Task: Add the task  Implement a new cloud-based facilities management system for a company to the section Internationalization Sprint in the project BoostTech and add a Due Date to the respective task as 2024/01/06
Action: Mouse moved to (487, 378)
Screenshot: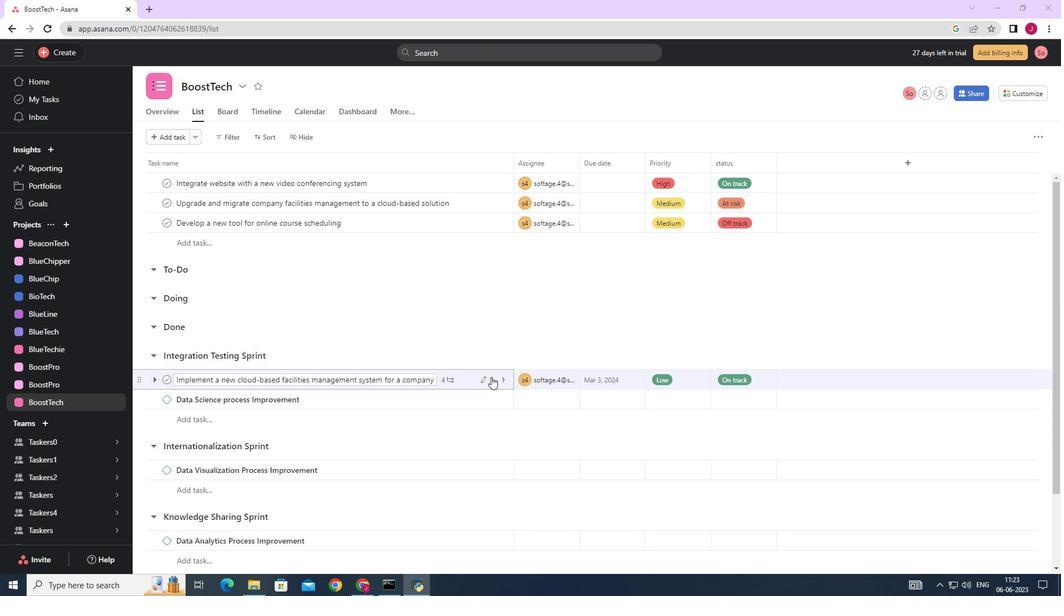 
Action: Mouse pressed left at (487, 378)
Screenshot: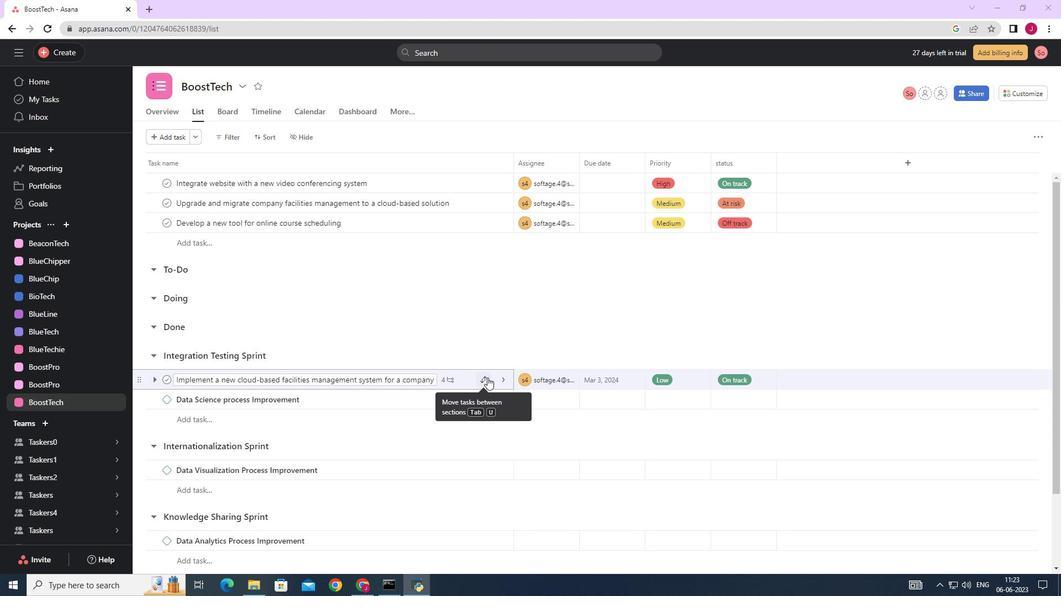 
Action: Mouse moved to (447, 314)
Screenshot: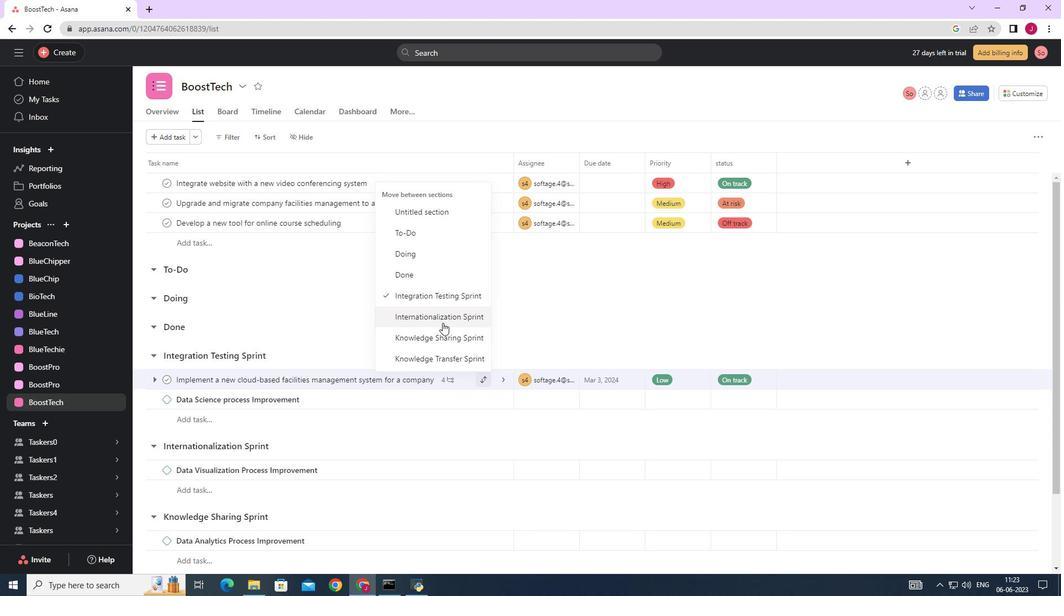 
Action: Mouse pressed left at (447, 314)
Screenshot: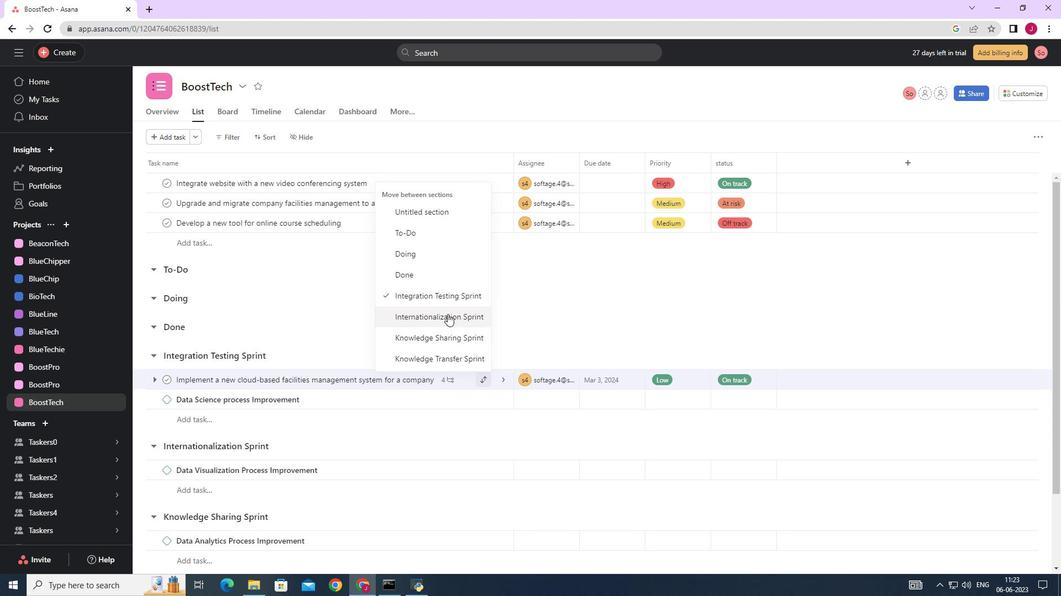 
Action: Mouse moved to (713, 360)
Screenshot: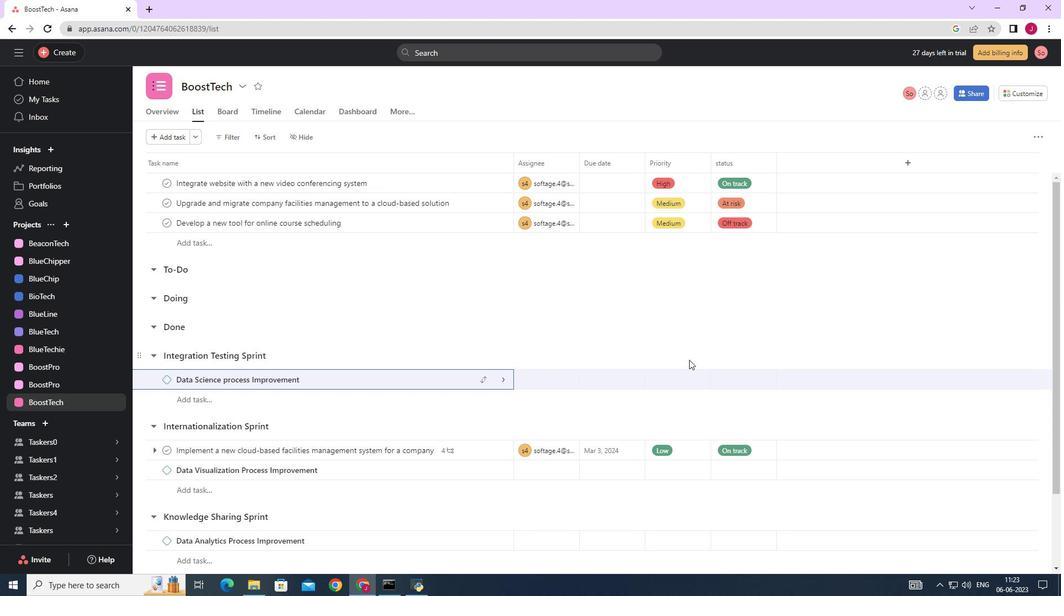
Action: Mouse scrolled (713, 359) with delta (0, 0)
Screenshot: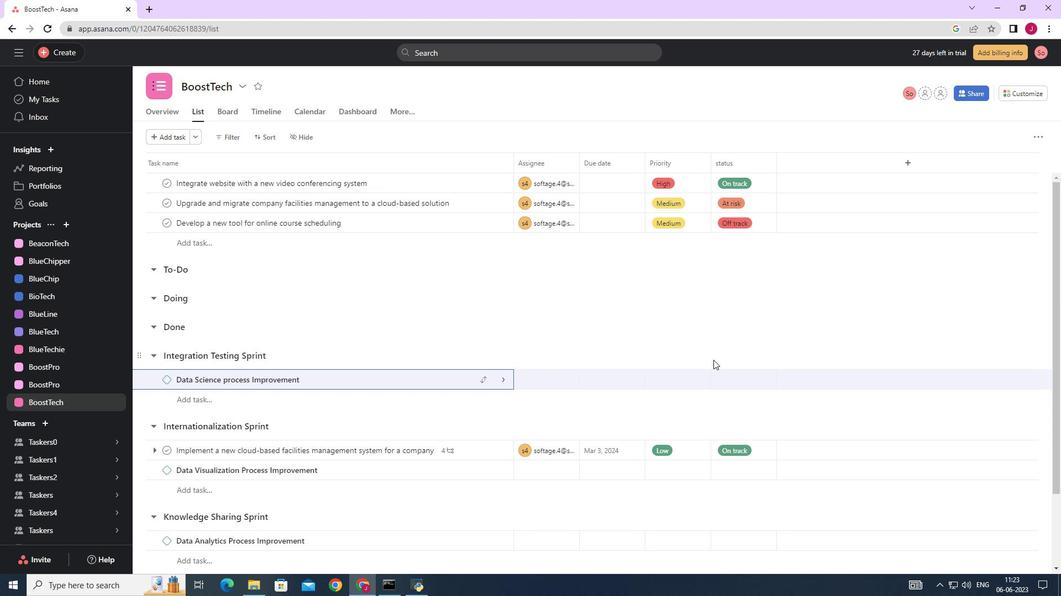 
Action: Mouse scrolled (713, 359) with delta (0, 0)
Screenshot: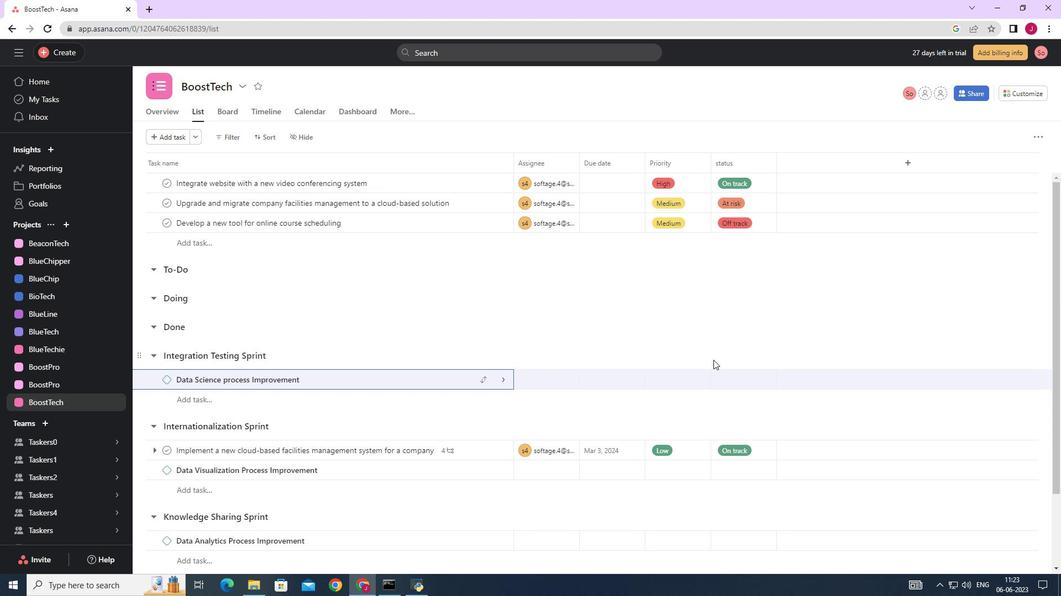 
Action: Mouse scrolled (713, 359) with delta (0, 0)
Screenshot: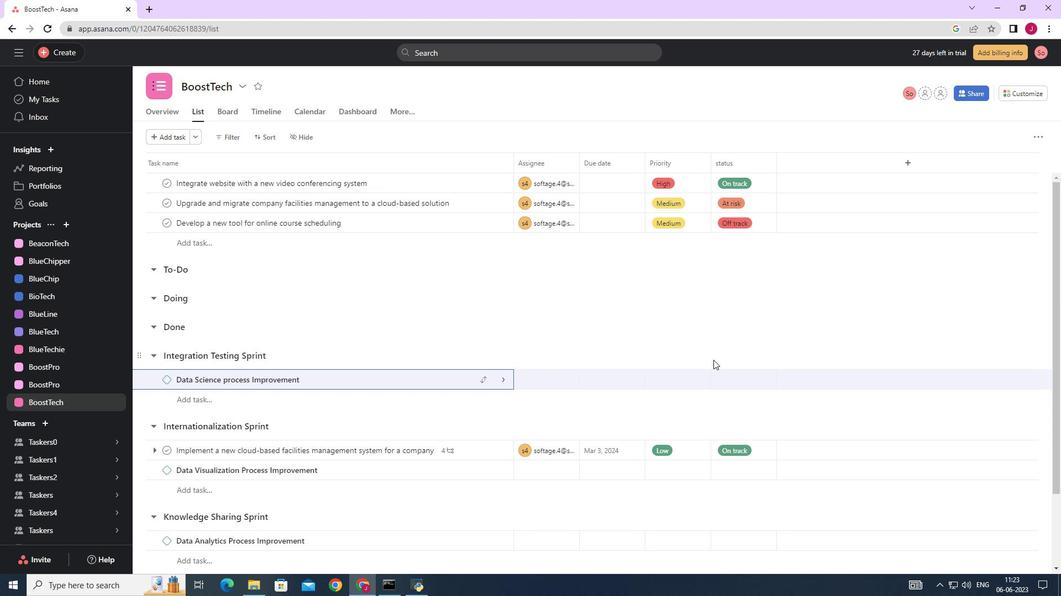 
Action: Mouse moved to (639, 360)
Screenshot: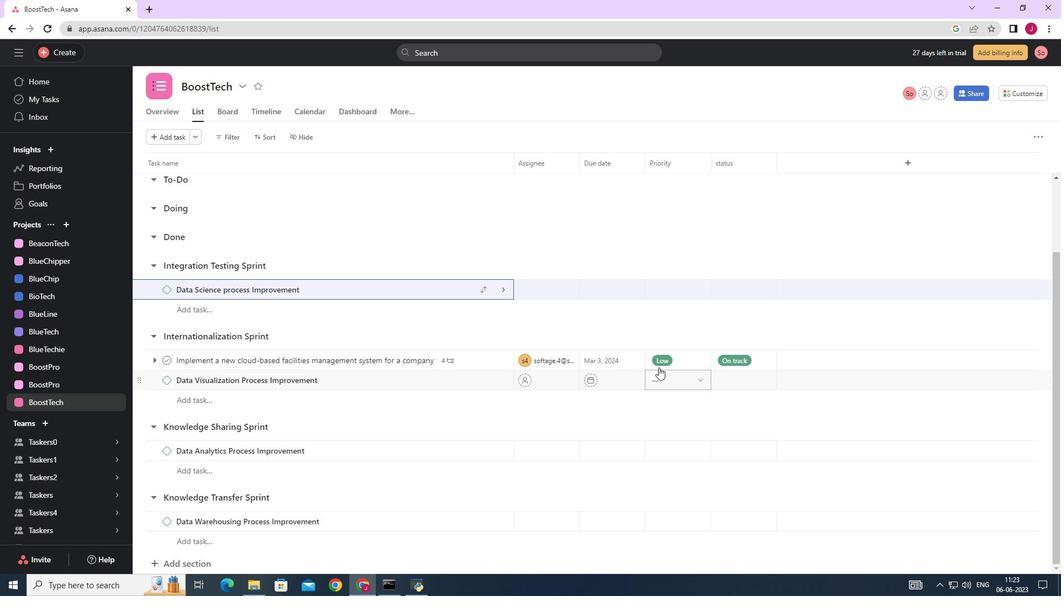
Action: Mouse pressed left at (639, 360)
Screenshot: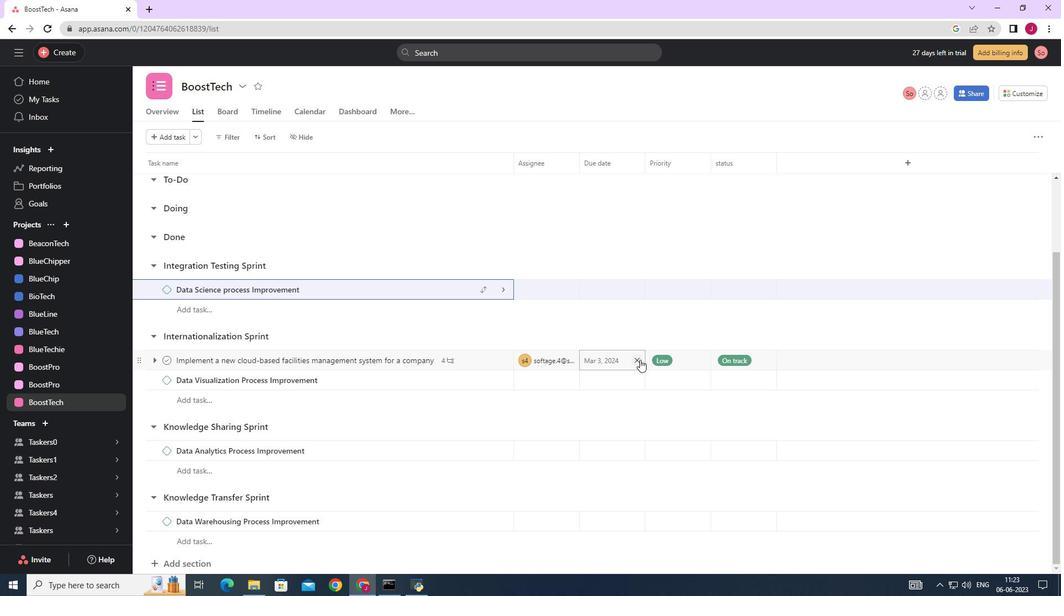 
Action: Mouse moved to (603, 362)
Screenshot: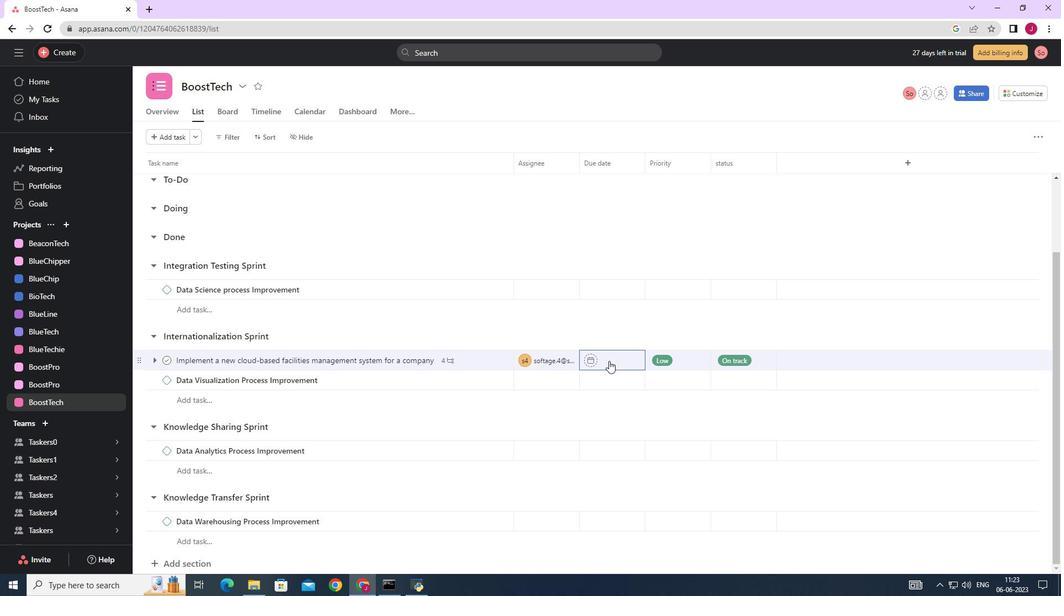 
Action: Mouse pressed left at (603, 362)
Screenshot: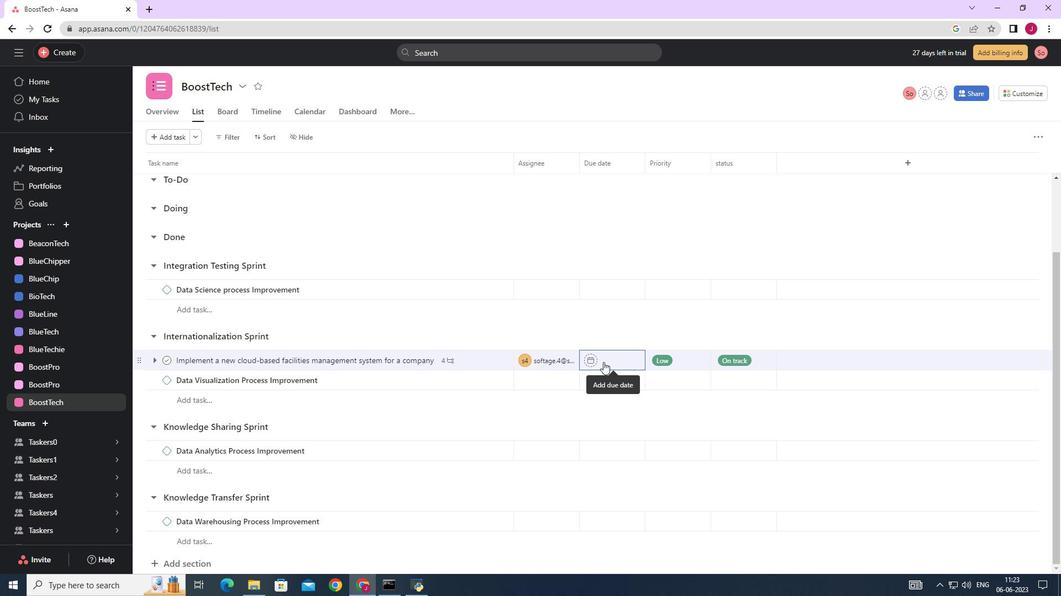 
Action: Mouse moved to (721, 184)
Screenshot: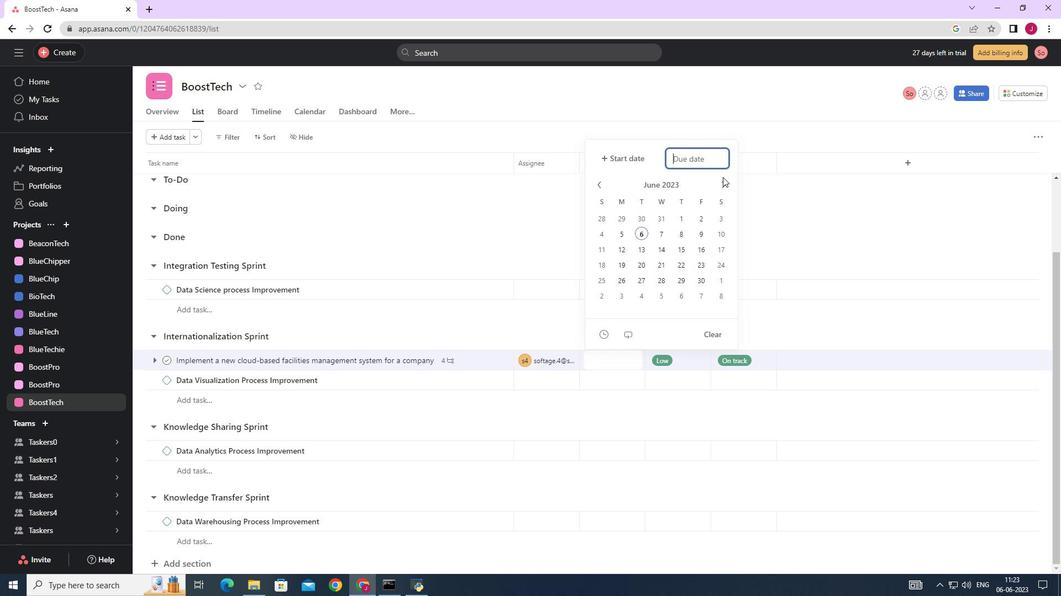 
Action: Mouse pressed left at (721, 184)
Screenshot: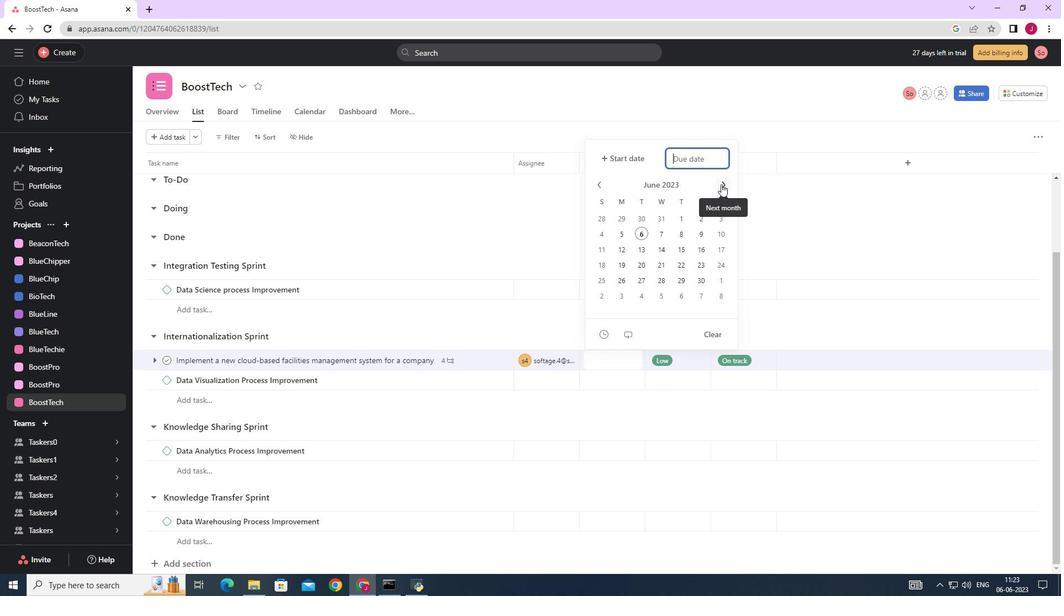 
Action: Mouse pressed left at (721, 184)
Screenshot: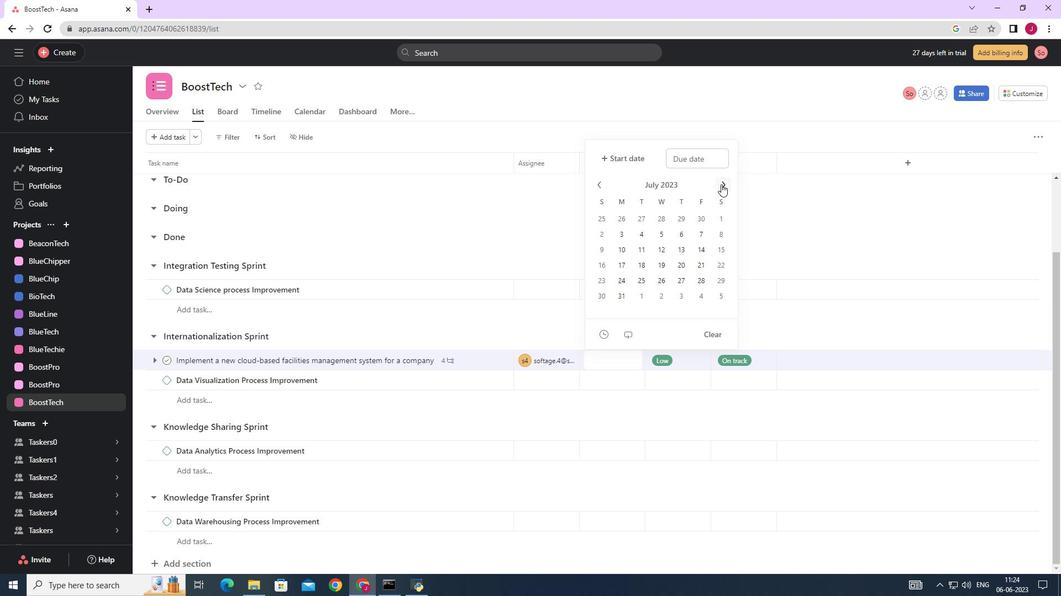 
Action: Mouse pressed left at (721, 184)
Screenshot: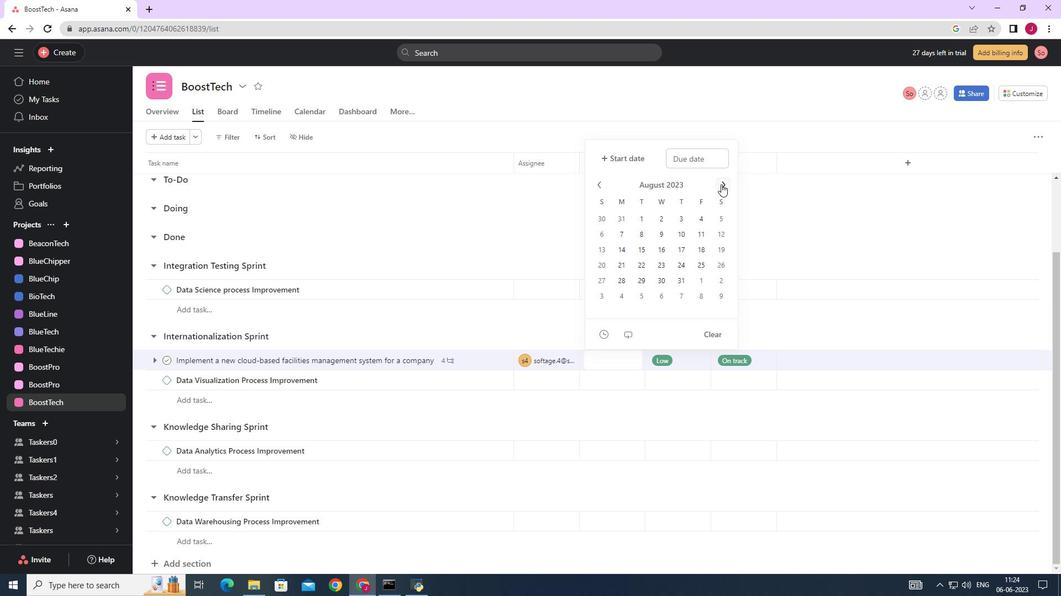 
Action: Mouse pressed left at (721, 184)
Screenshot: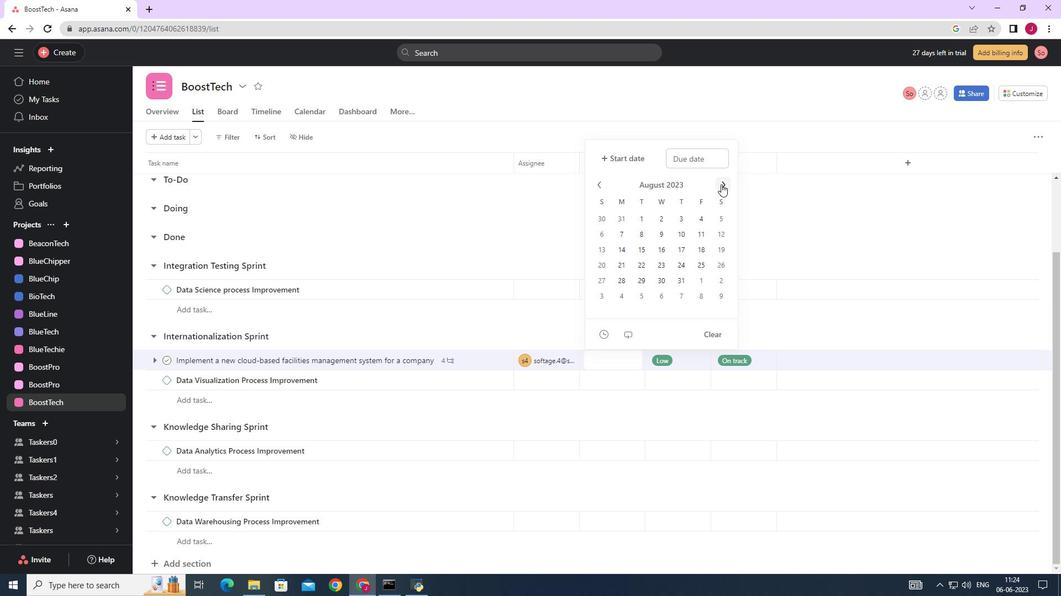 
Action: Mouse pressed left at (721, 184)
Screenshot: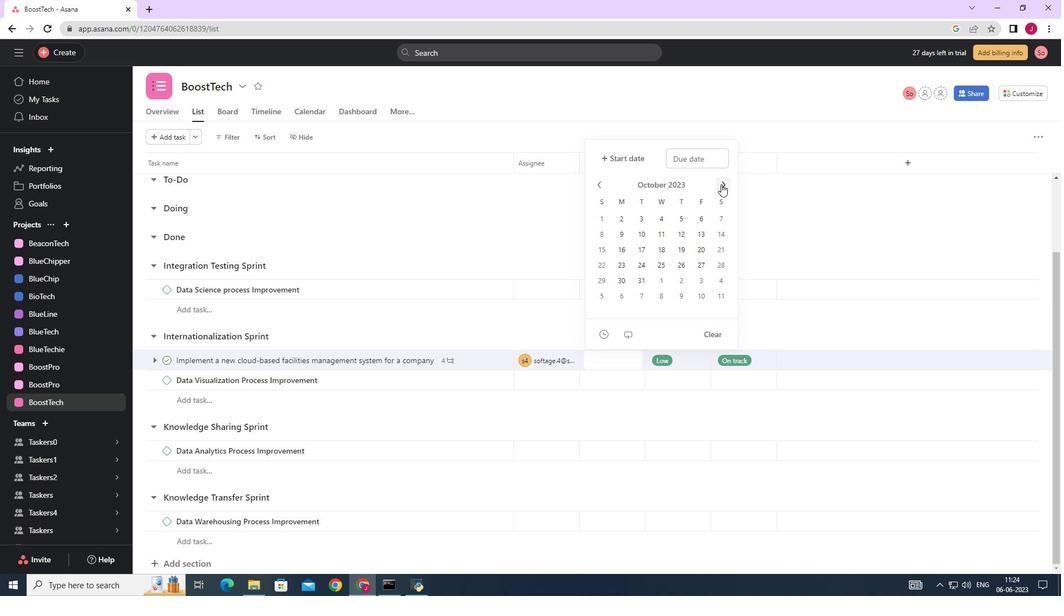 
Action: Mouse pressed left at (721, 184)
Screenshot: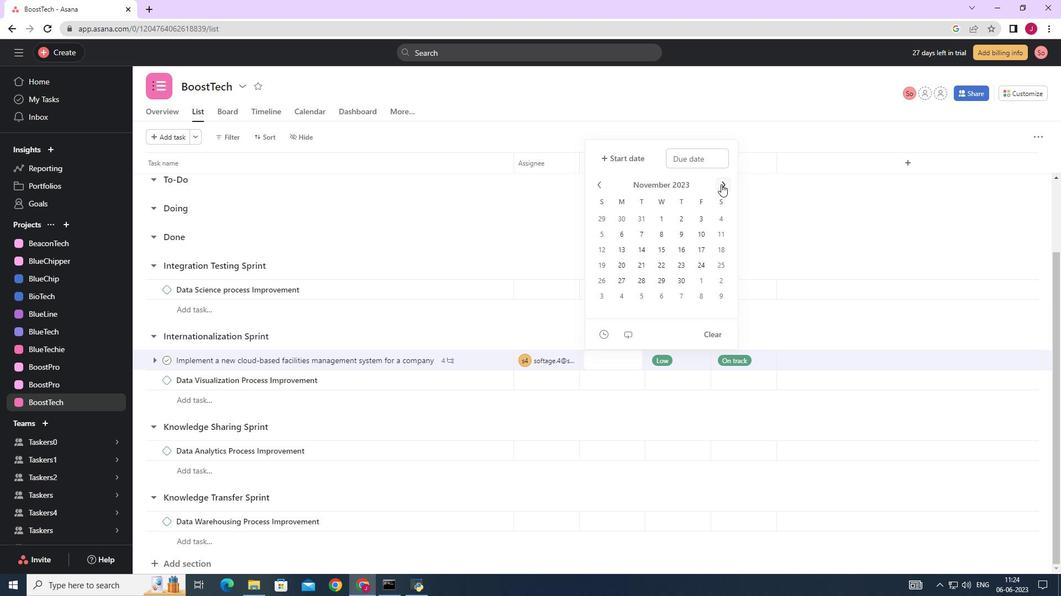 
Action: Mouse pressed left at (721, 184)
Screenshot: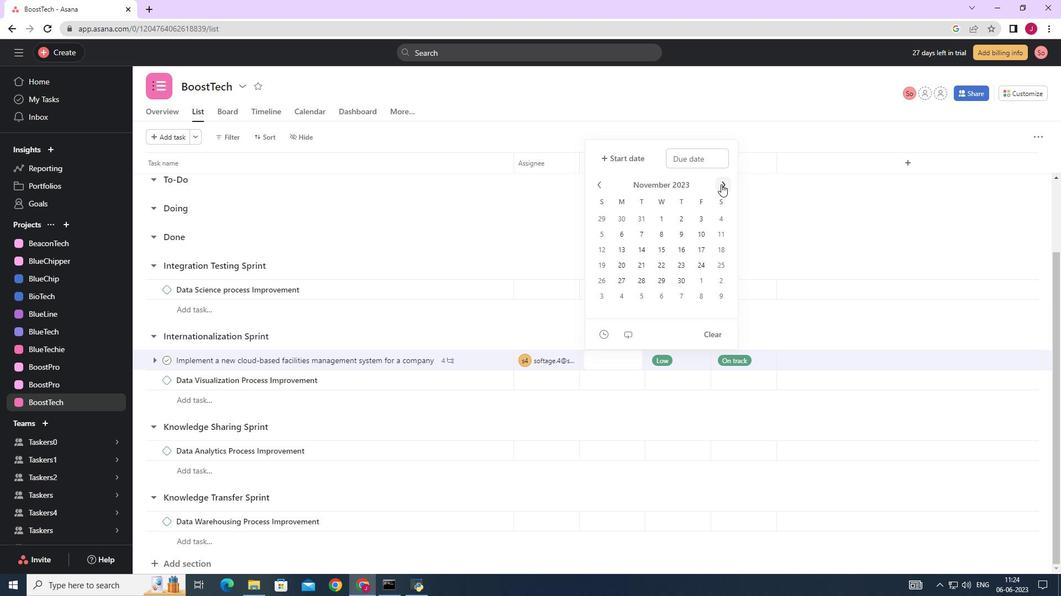 
Action: Mouse moved to (721, 218)
Screenshot: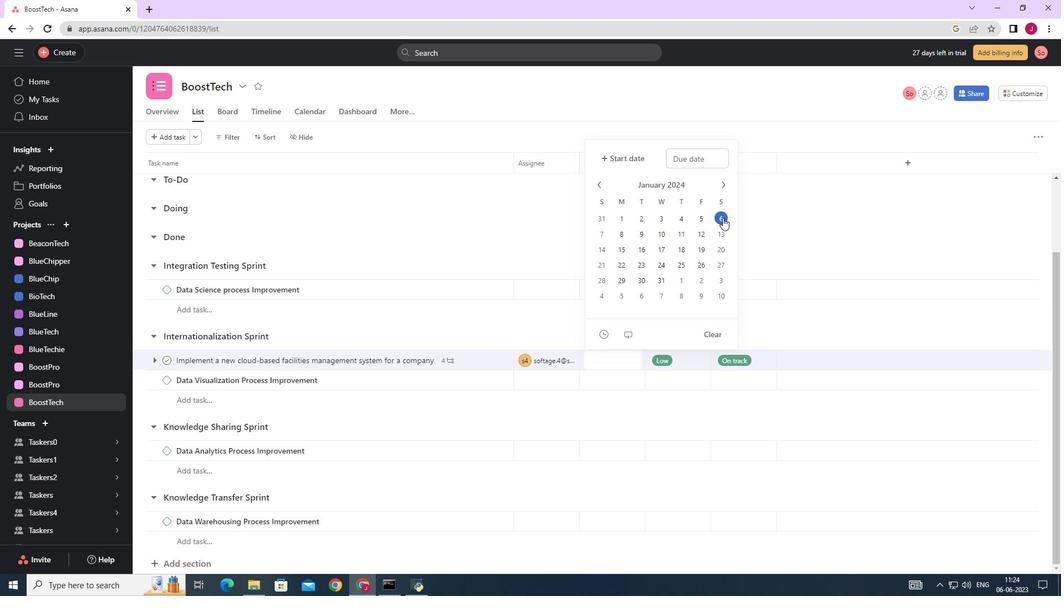 
Action: Mouse pressed left at (721, 218)
Screenshot: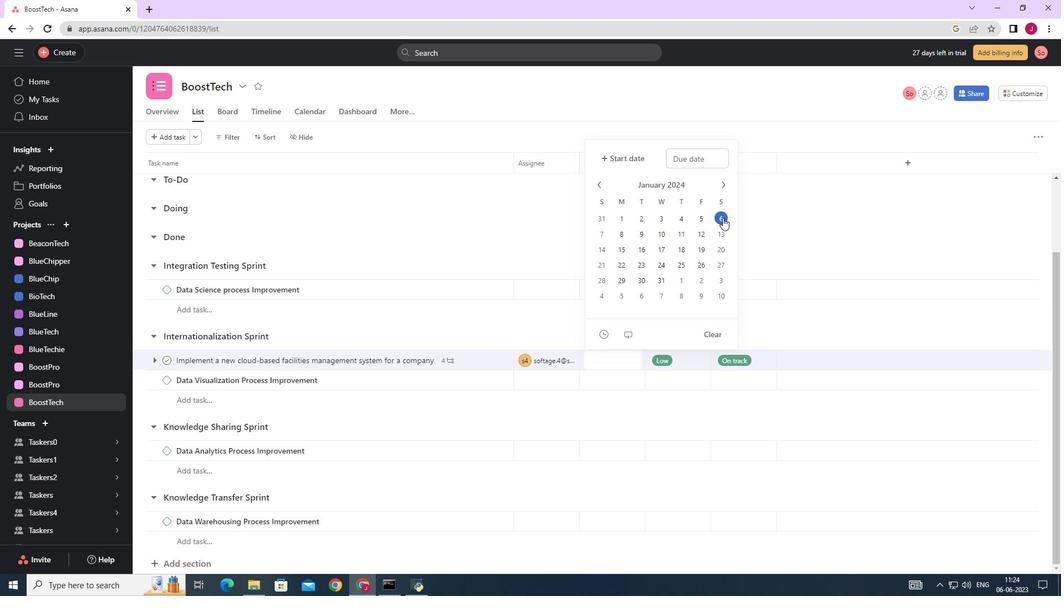 
Action: Mouse moved to (801, 218)
Screenshot: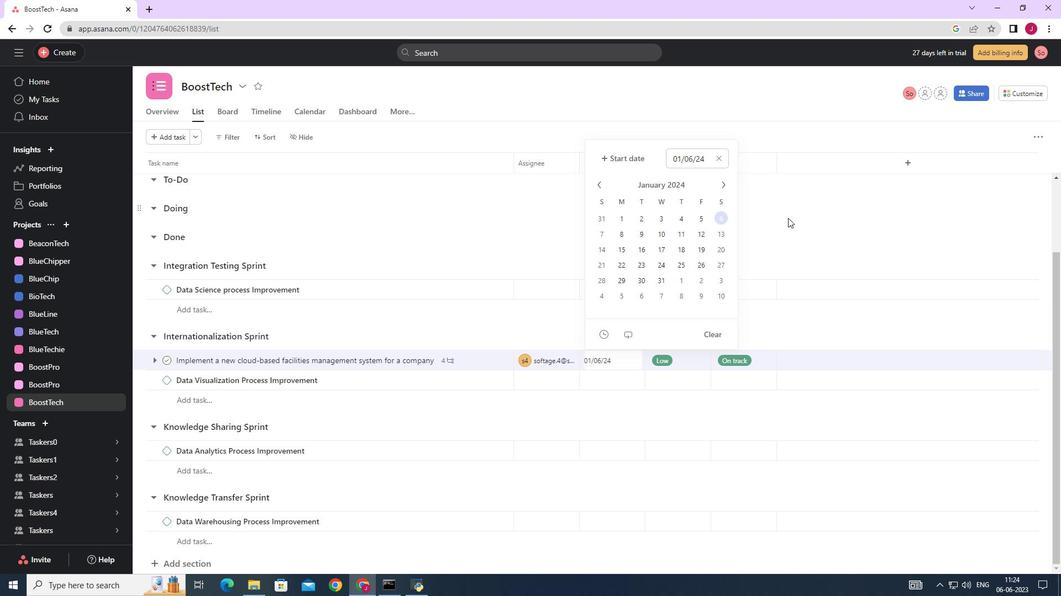 
Action: Mouse pressed left at (801, 218)
Screenshot: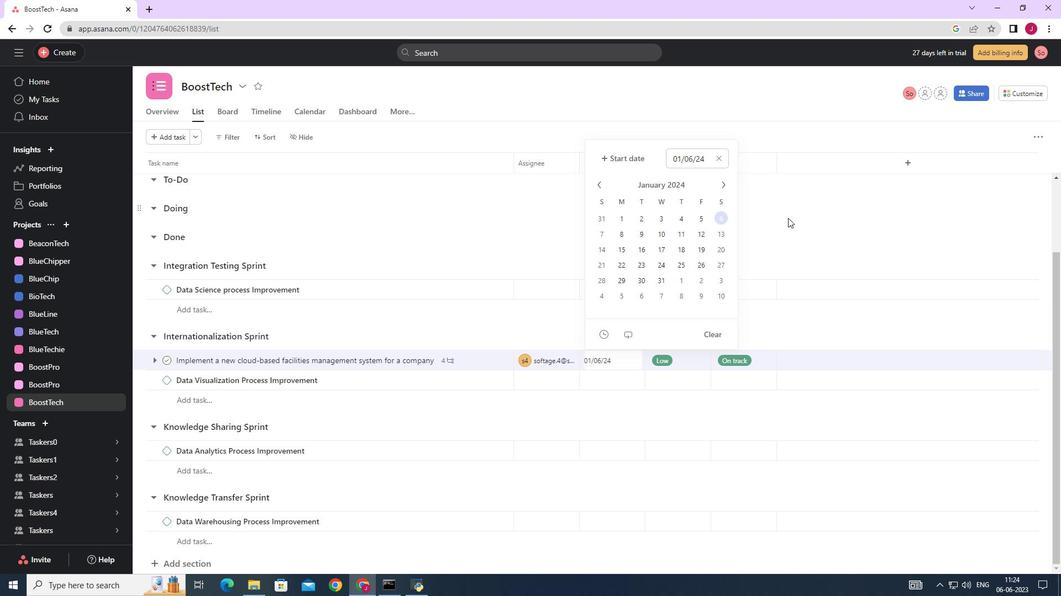 
